 Task: Make in the project AgileRadius a sprint 'Feedback Collection Sprint'. Create in the project AgileRadius a sprint 'Feedback Collection Sprint'. Add in the project AgileRadius a sprint 'Feedback Collection Sprint'
Action: Mouse moved to (166, 61)
Screenshot: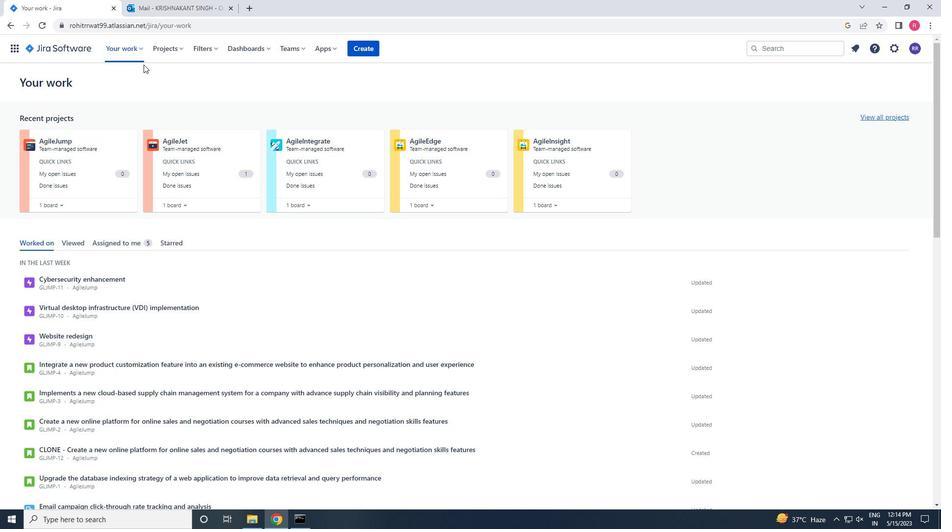 
Action: Mouse pressed left at (166, 61)
Screenshot: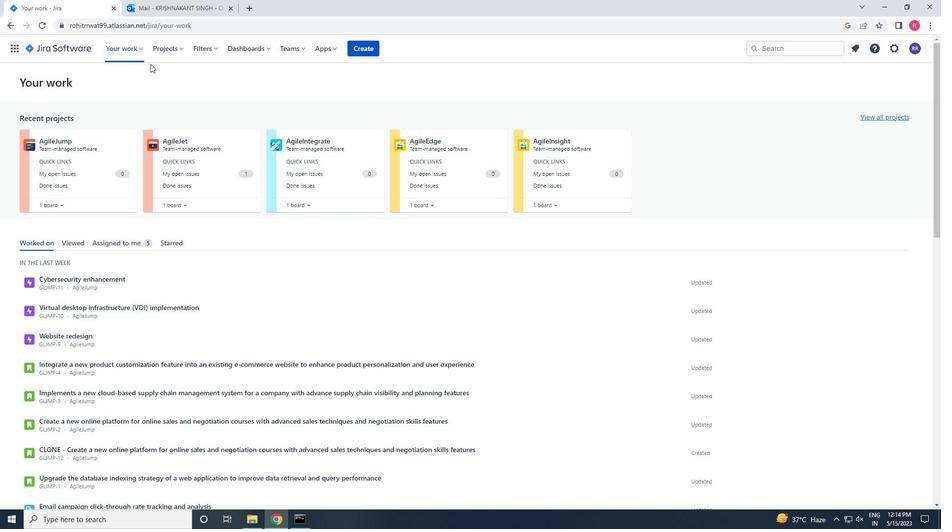 
Action: Mouse moved to (168, 50)
Screenshot: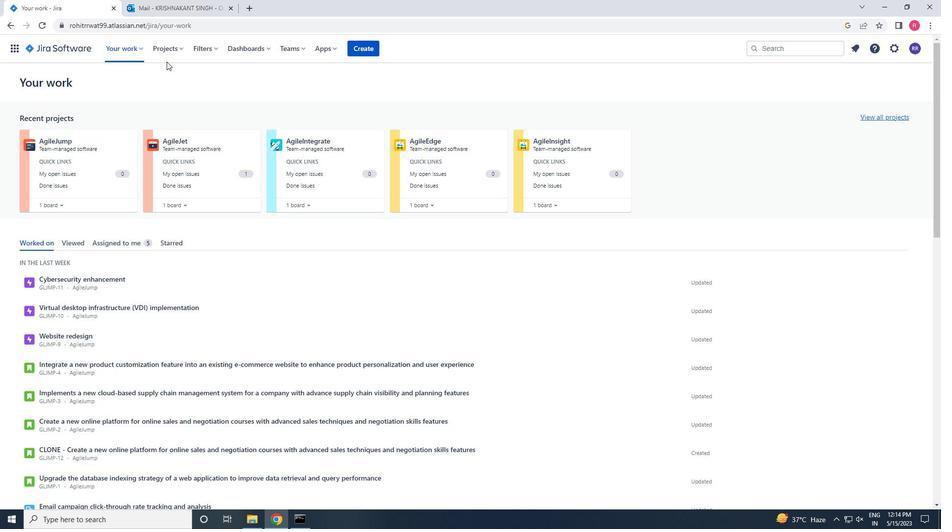 
Action: Mouse pressed left at (168, 50)
Screenshot: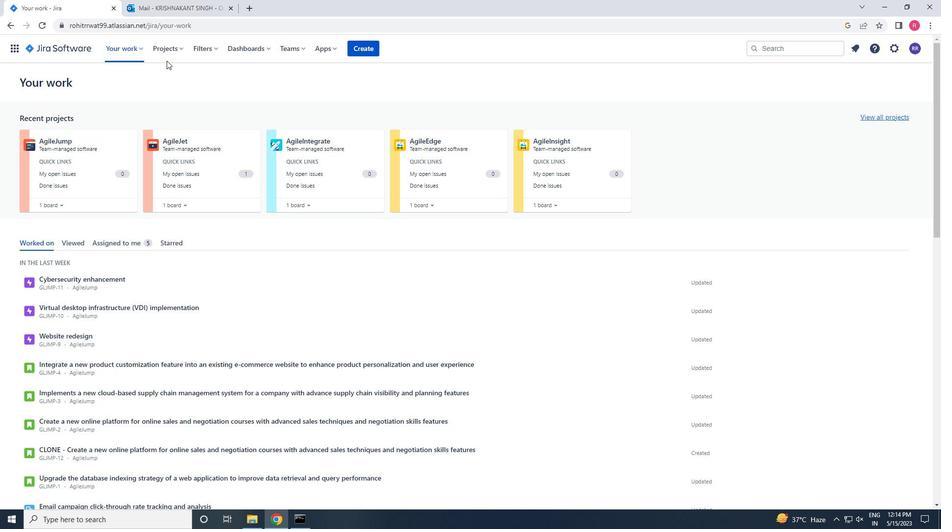 
Action: Mouse moved to (194, 96)
Screenshot: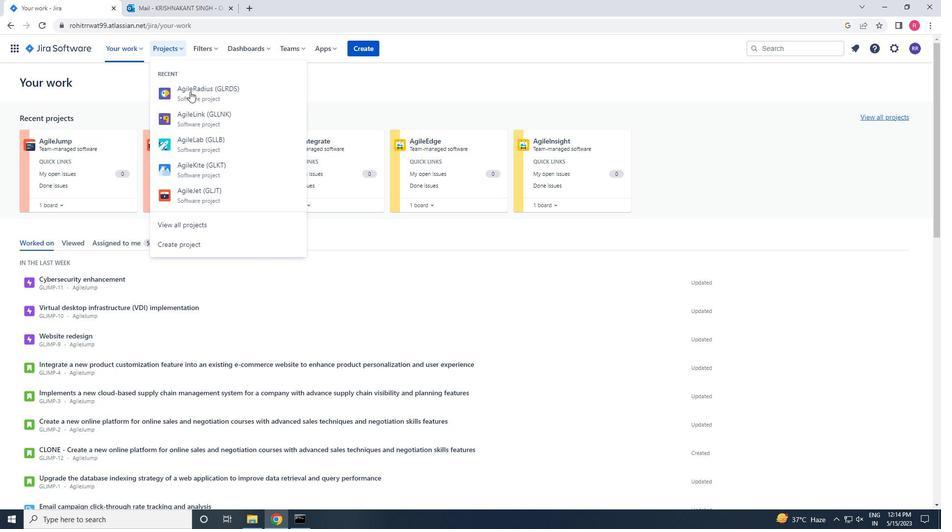 
Action: Mouse pressed left at (194, 96)
Screenshot: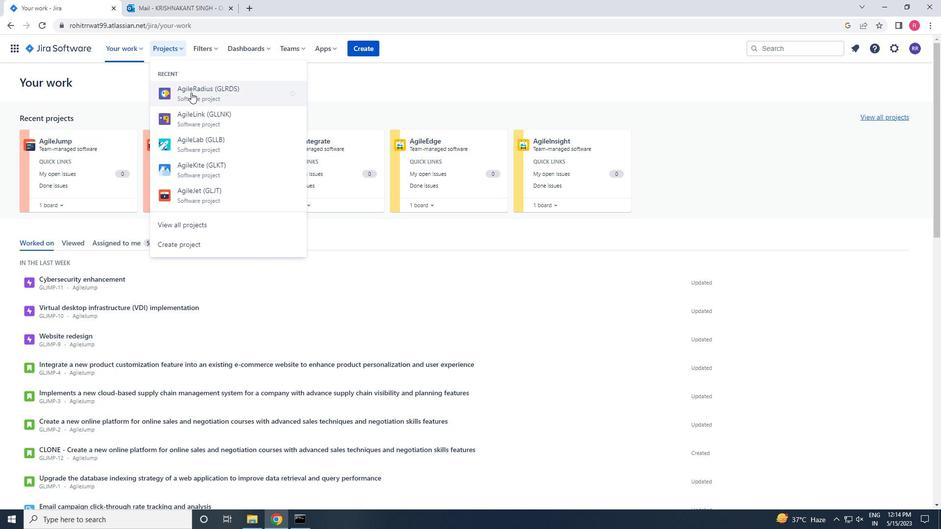
Action: Mouse moved to (51, 143)
Screenshot: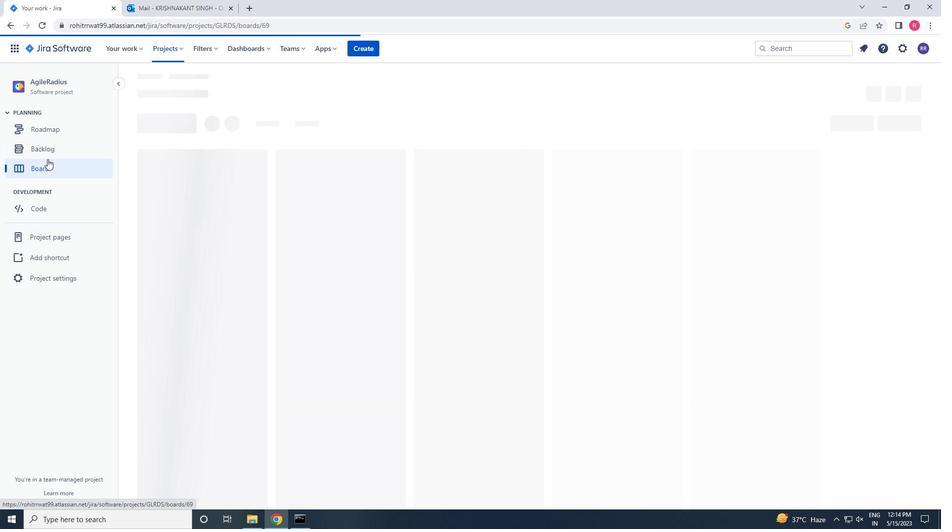 
Action: Mouse pressed left at (51, 143)
Screenshot: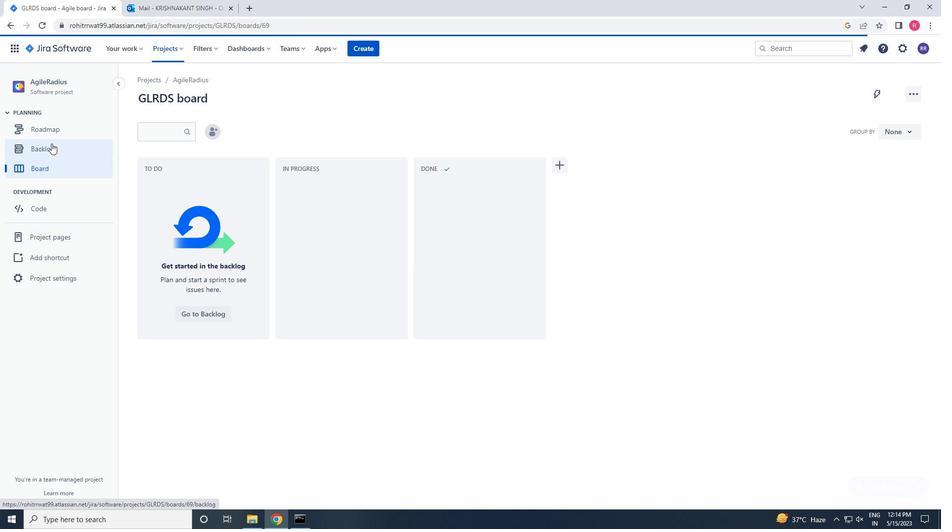 
Action: Mouse moved to (204, 236)
Screenshot: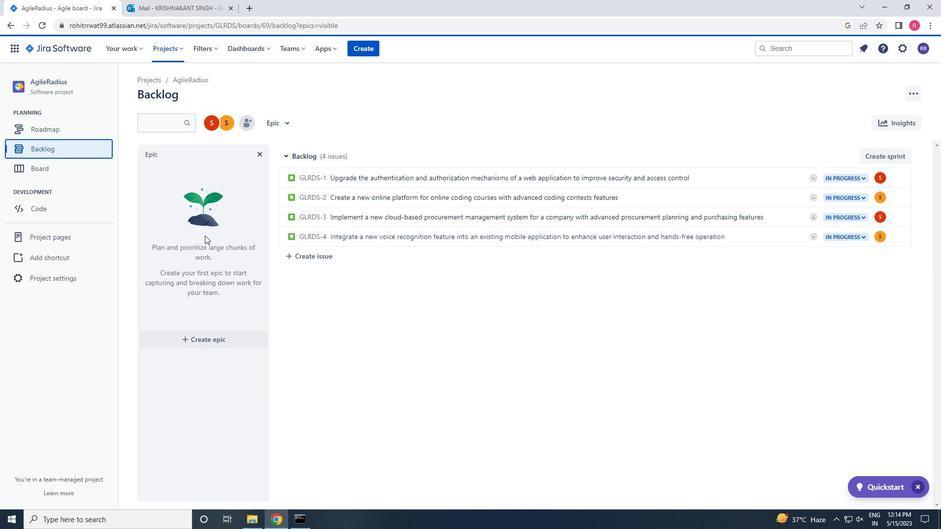 
Action: Mouse scrolled (204, 236) with delta (0, 0)
Screenshot: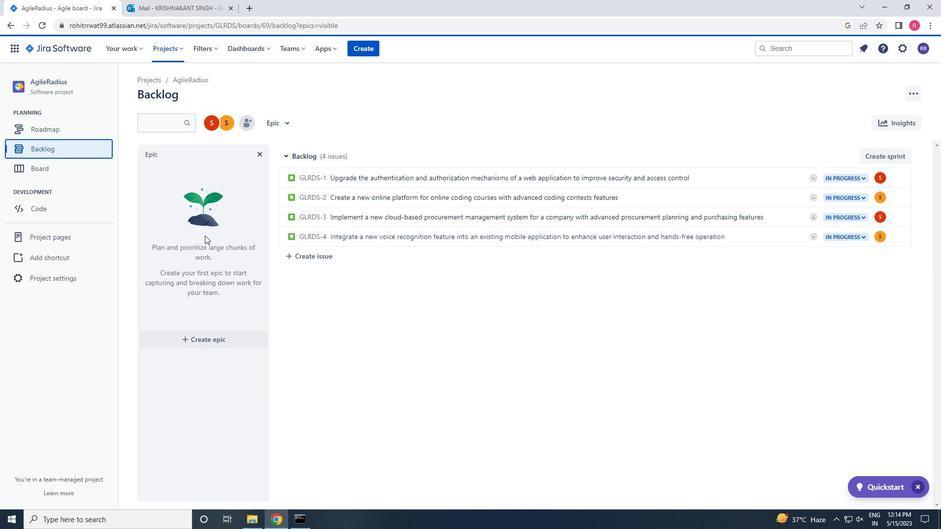 
Action: Mouse moved to (204, 238)
Screenshot: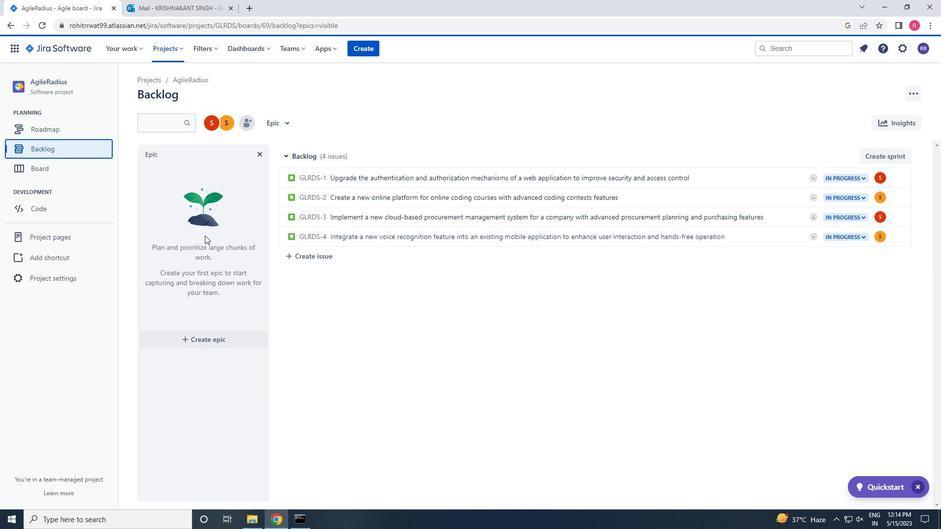 
Action: Mouse scrolled (204, 237) with delta (0, 0)
Screenshot: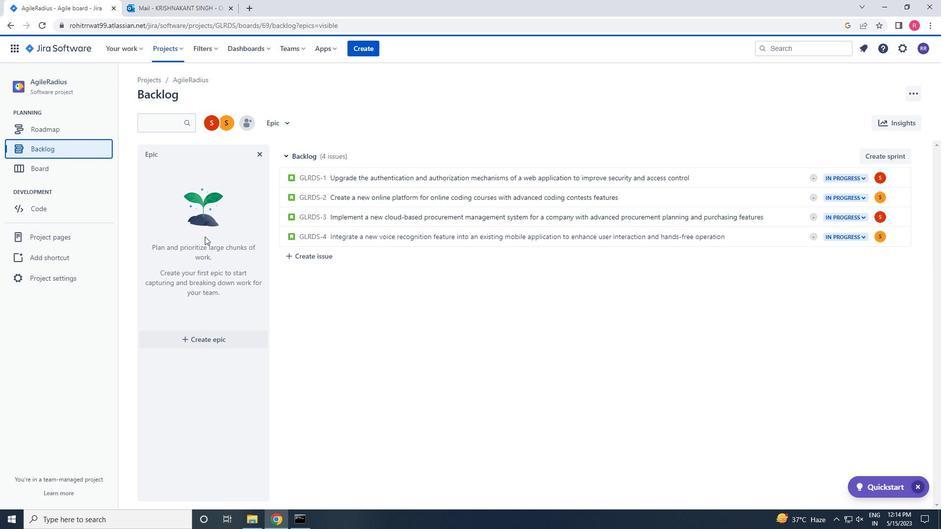 
Action: Mouse moved to (204, 238)
Screenshot: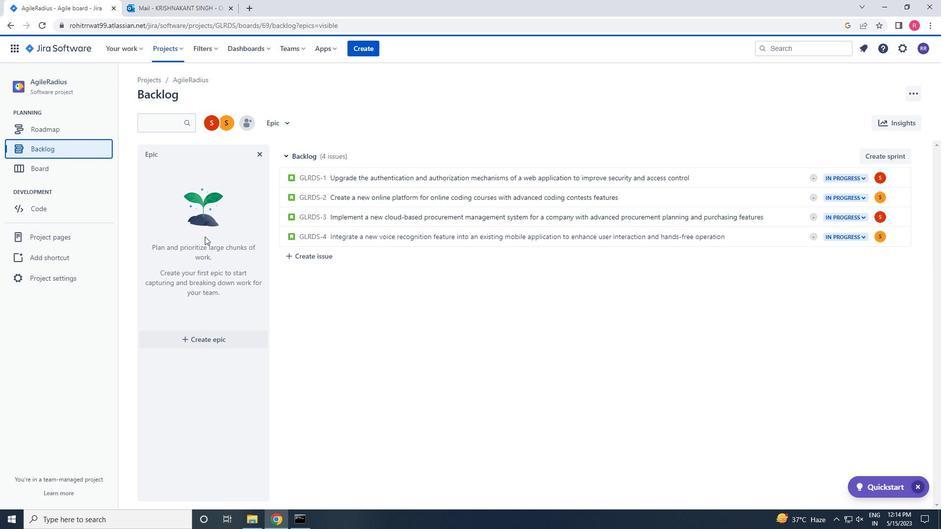 
Action: Mouse scrolled (204, 238) with delta (0, 0)
Screenshot: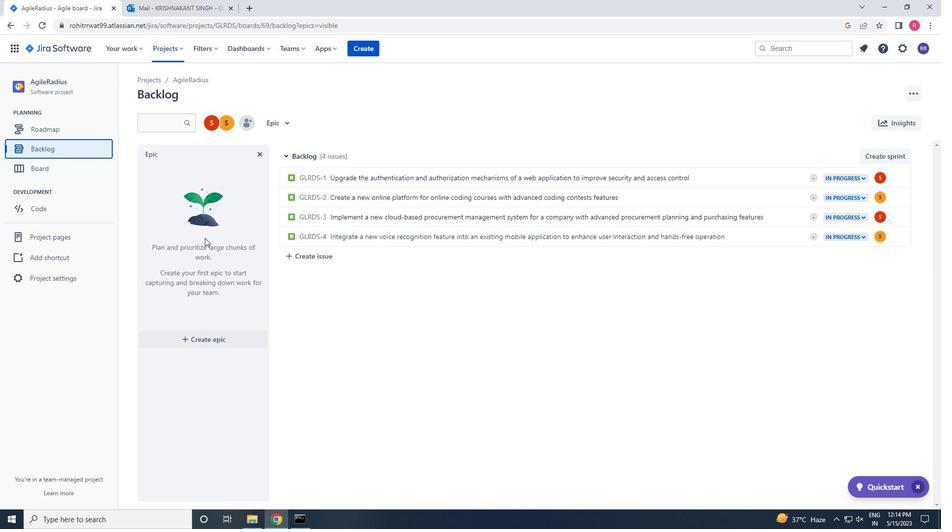 
Action: Mouse moved to (876, 156)
Screenshot: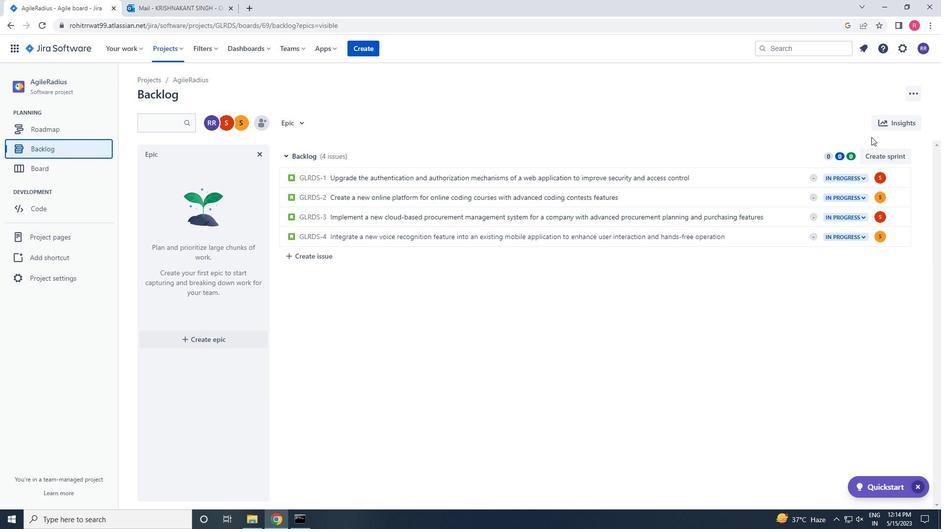 
Action: Mouse pressed left at (876, 156)
Screenshot: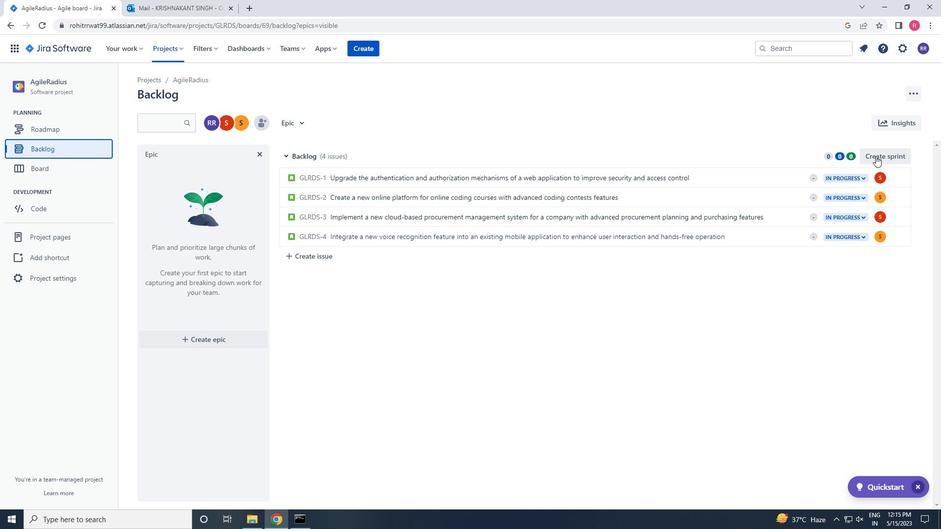 
Action: Mouse moved to (344, 154)
Screenshot: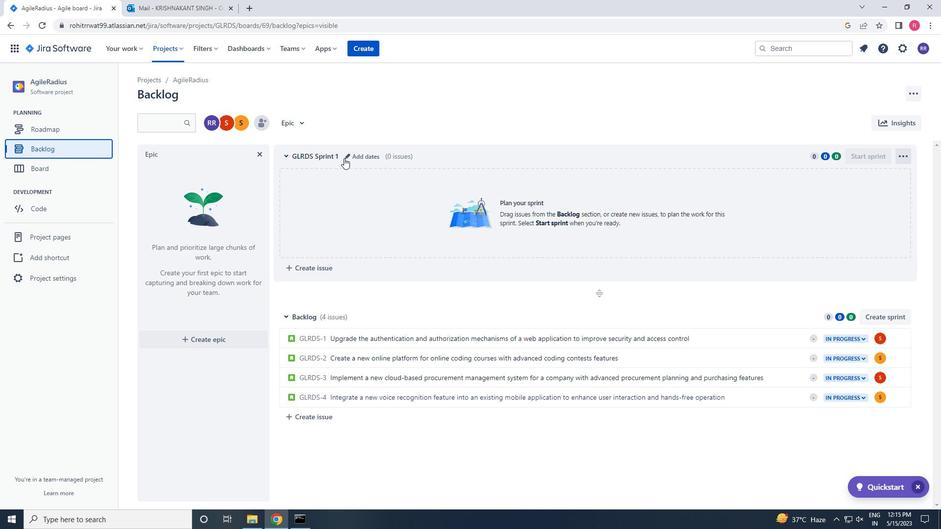 
Action: Mouse pressed left at (344, 154)
Screenshot: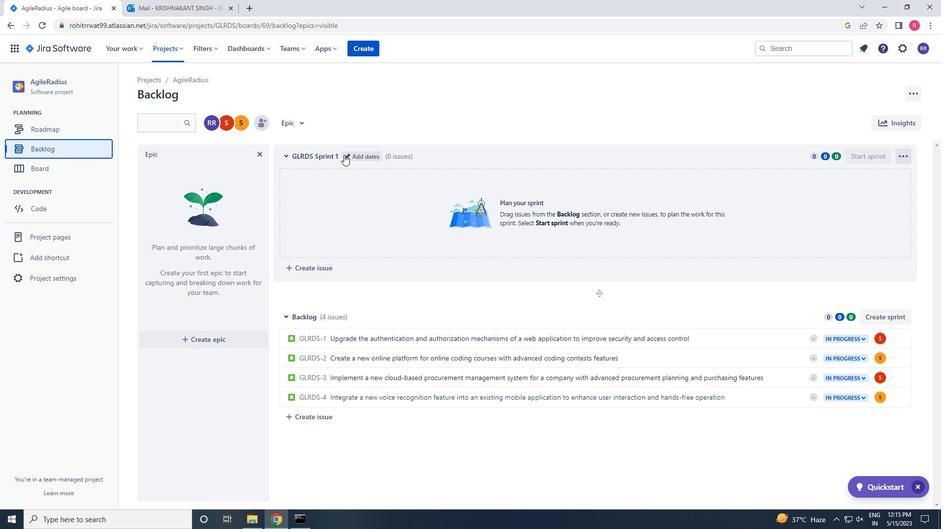 
Action: Key pressed <Key.backspace><Key.backspace><Key.backspace><Key.backspace><Key.backspace><Key.backspace><Key.backspace><Key.backspace><Key.backspace><Key.backspace><Key.backspace><Key.backspace><Key.backspace><Key.backspace><Key.backspace><Key.backspace><Key.backspace><Key.backspace><Key.backspace><Key.backspace><Key.backspace><Key.shift><Key.shift>FEEDBACL<Key.backspace>K<Key.space><Key.shift>COO<Key.backspace>LLECTION<Key.space><Key.shift>SPRINT<Key.enter>
Screenshot: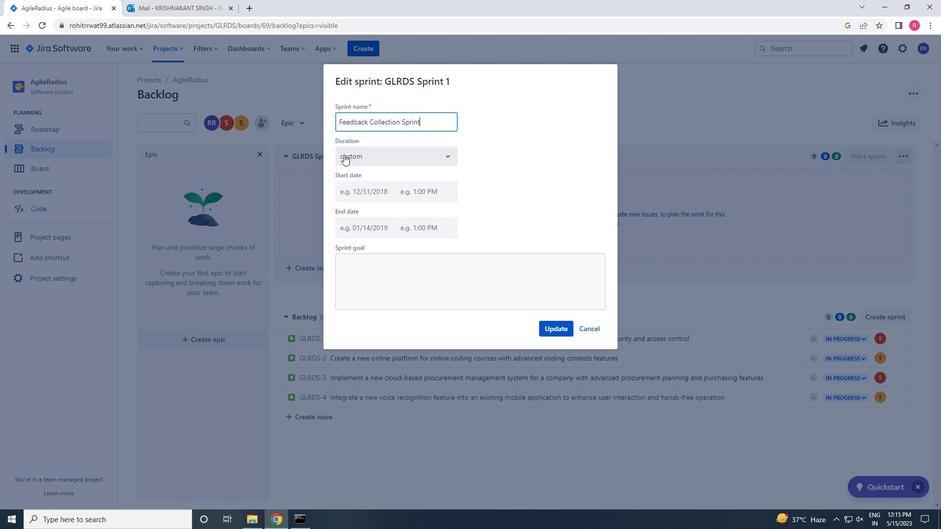 
Action: Mouse moved to (878, 320)
Screenshot: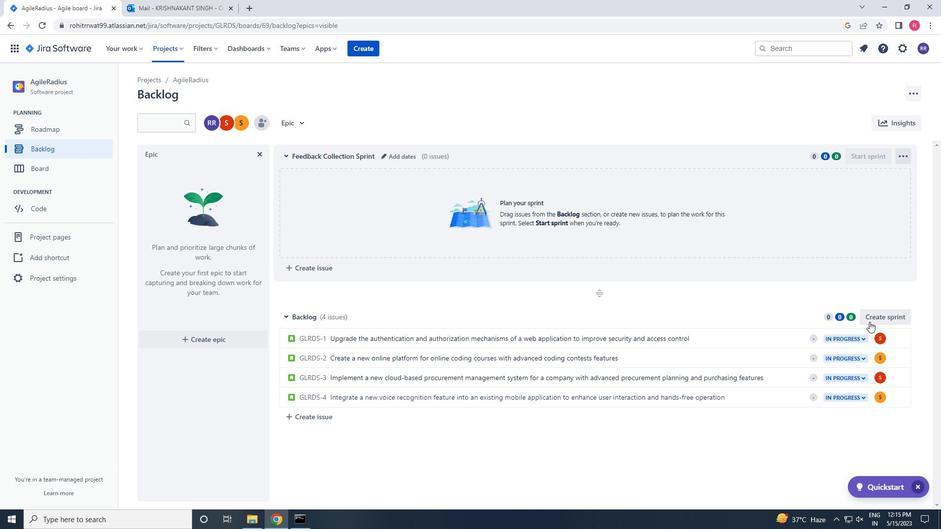 
Action: Mouse pressed left at (878, 320)
Screenshot: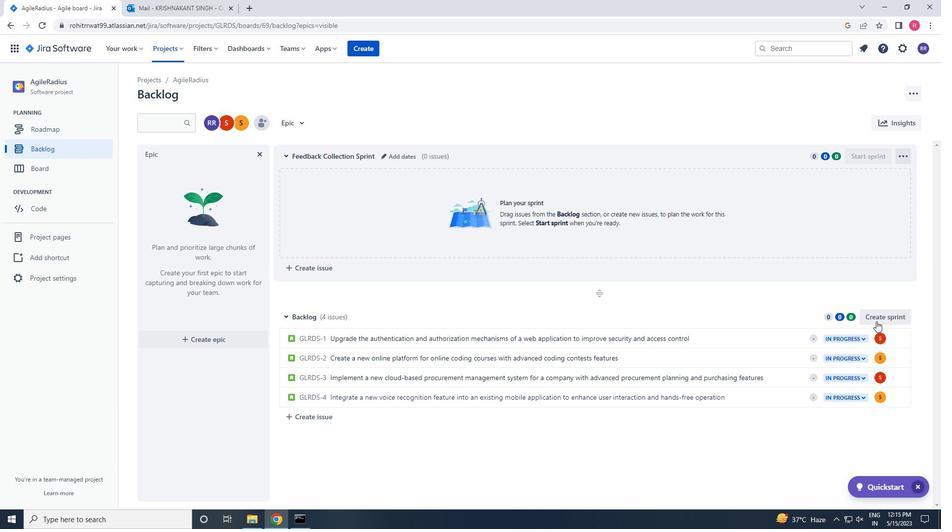
Action: Mouse moved to (396, 316)
Screenshot: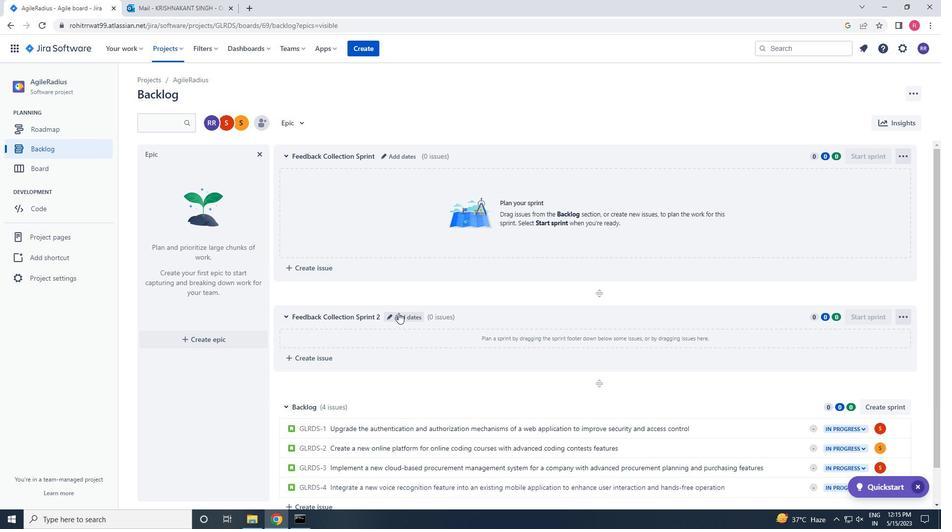 
Action: Mouse pressed left at (396, 316)
Screenshot: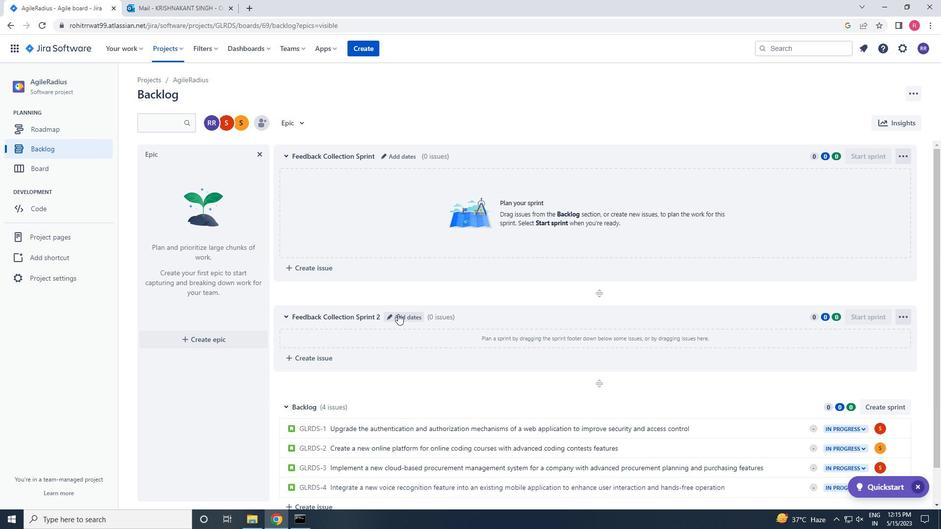 
Action: Mouse moved to (429, 135)
Screenshot: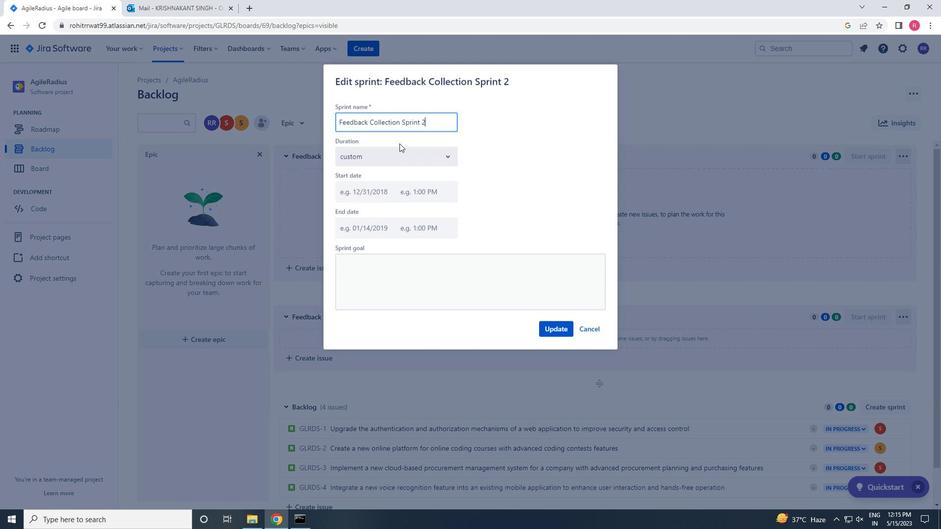 
Action: Key pressed <Key.backspace><Key.enter>
Screenshot: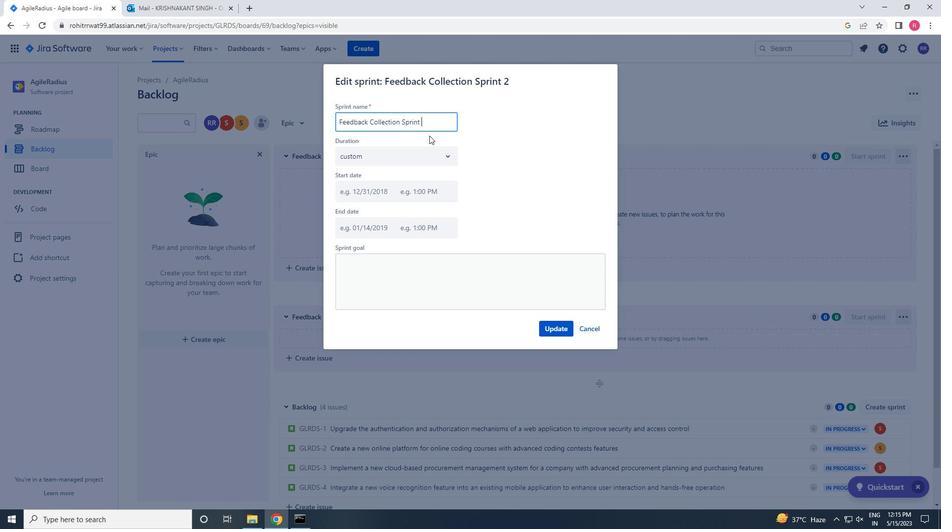 
Action: Mouse scrolled (429, 135) with delta (0, 0)
Screenshot: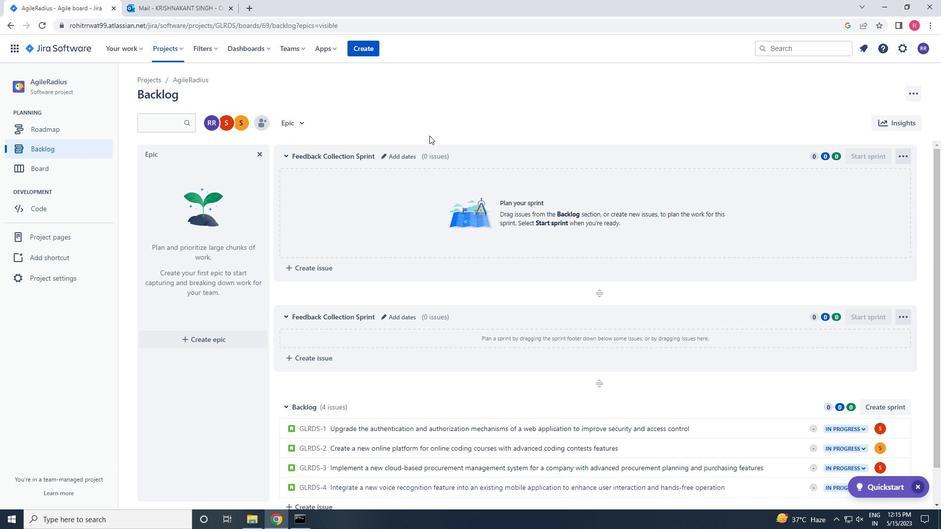 
Action: Mouse moved to (878, 410)
Screenshot: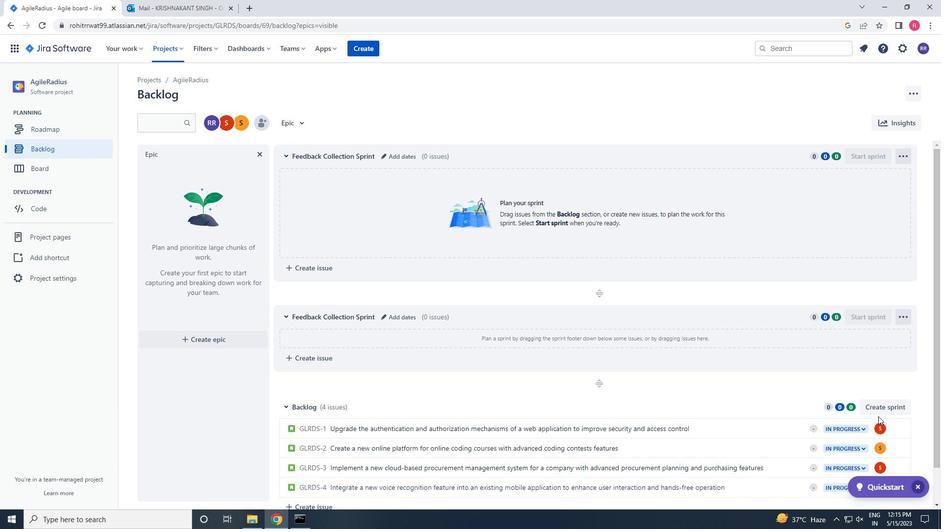 
Action: Mouse pressed left at (878, 410)
Screenshot: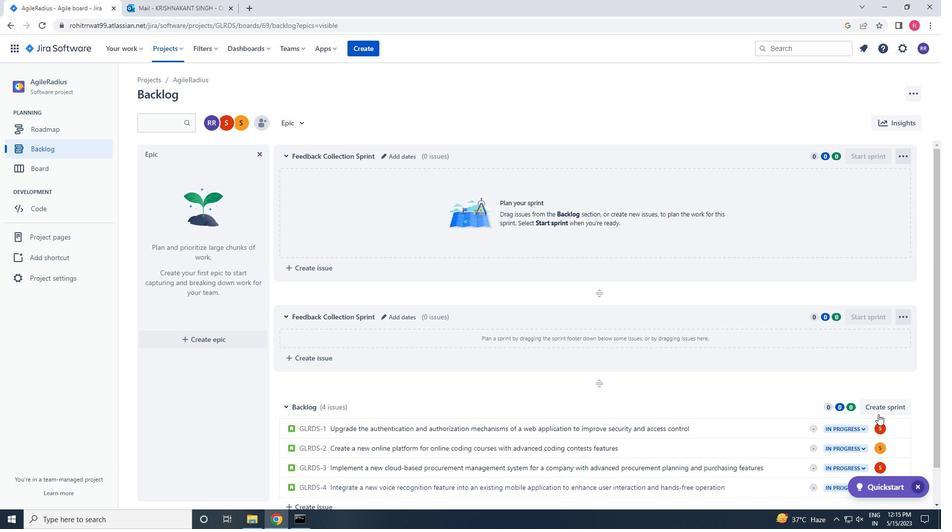 
Action: Mouse moved to (383, 408)
Screenshot: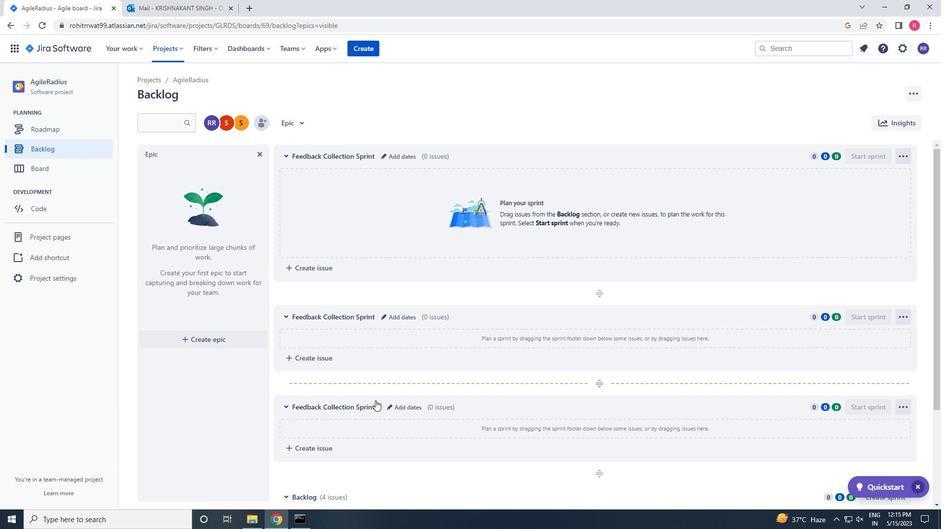 
Action: Mouse pressed left at (383, 408)
Screenshot: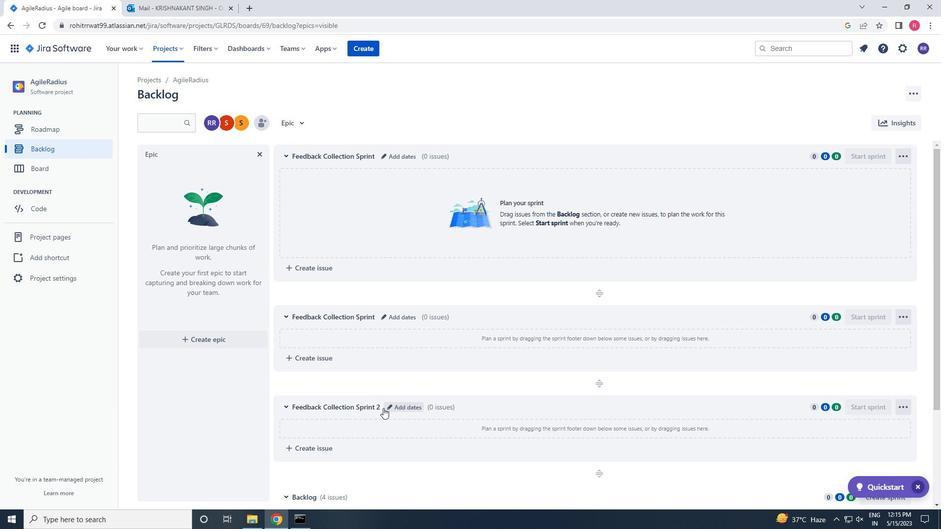
Action: Key pressed <Key.backspace><Key.enter>
Screenshot: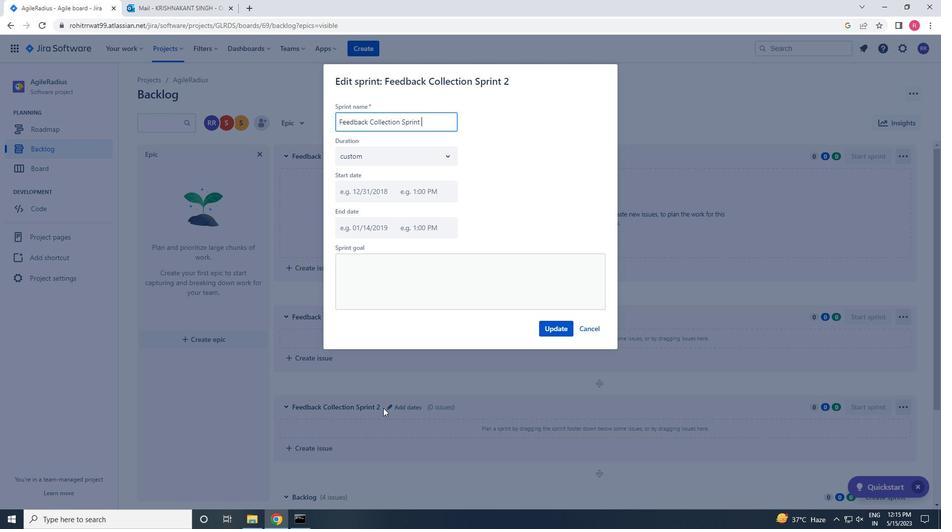 
